 Task: Create in the project TrainForge in Backlog an issue 'Implement a feature for users to track and manage their expenses on a budget', assign it to team member softage.4@softage.net and change the status to IN PROGRESS.
Action: Mouse moved to (215, 59)
Screenshot: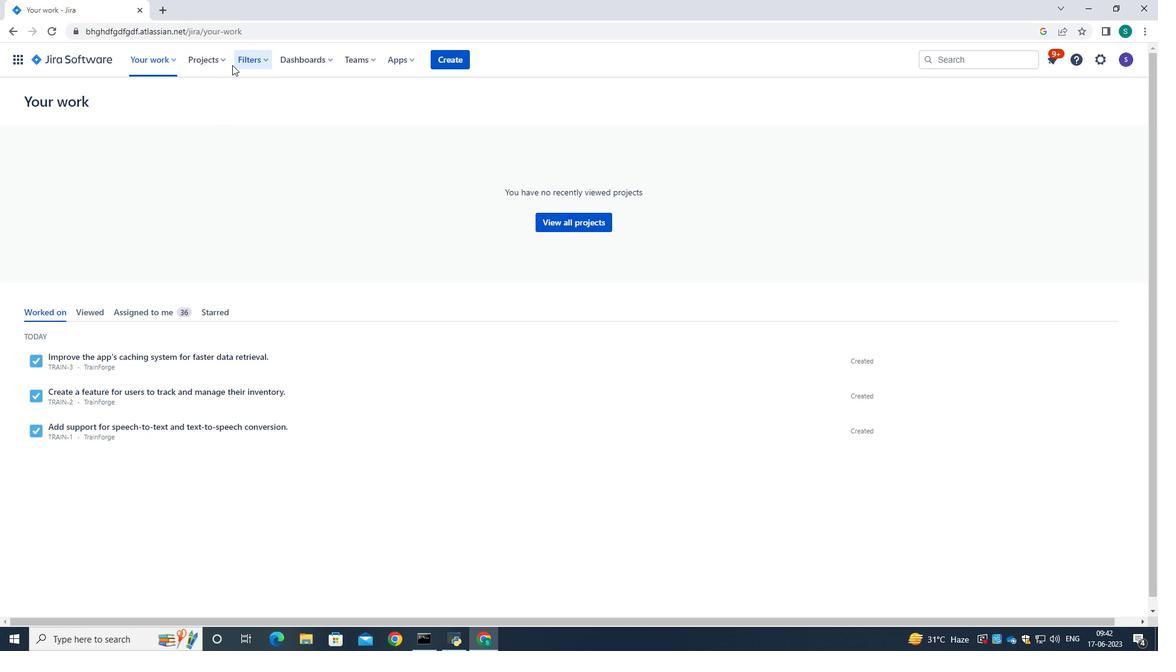 
Action: Mouse pressed left at (215, 59)
Screenshot: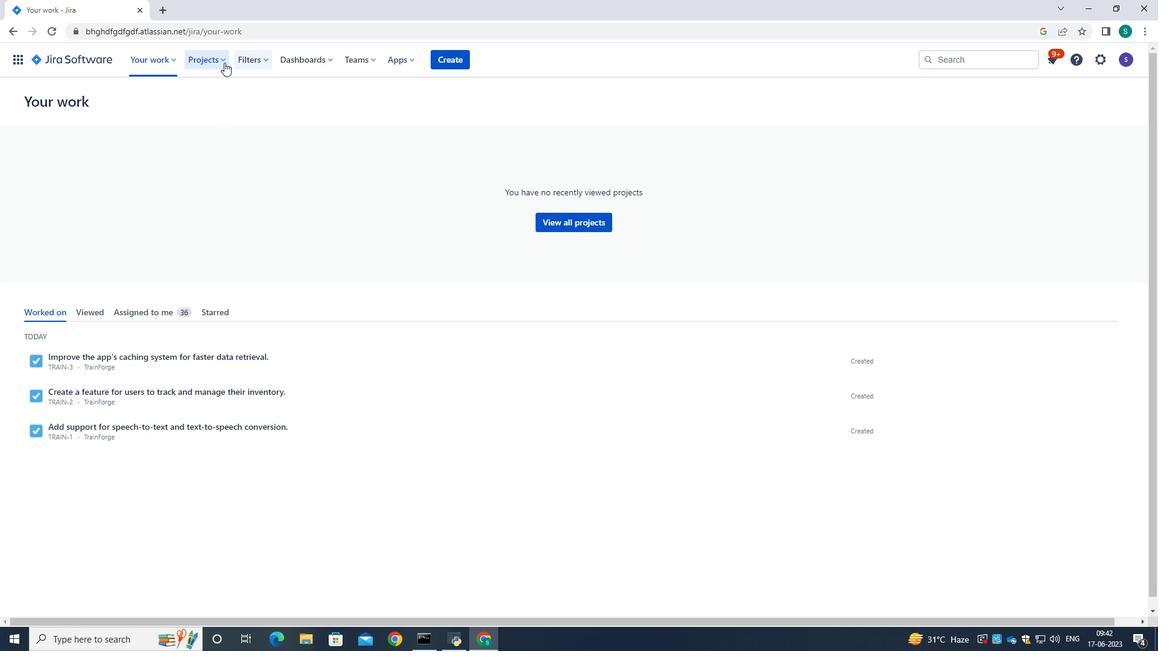 
Action: Mouse moved to (208, 117)
Screenshot: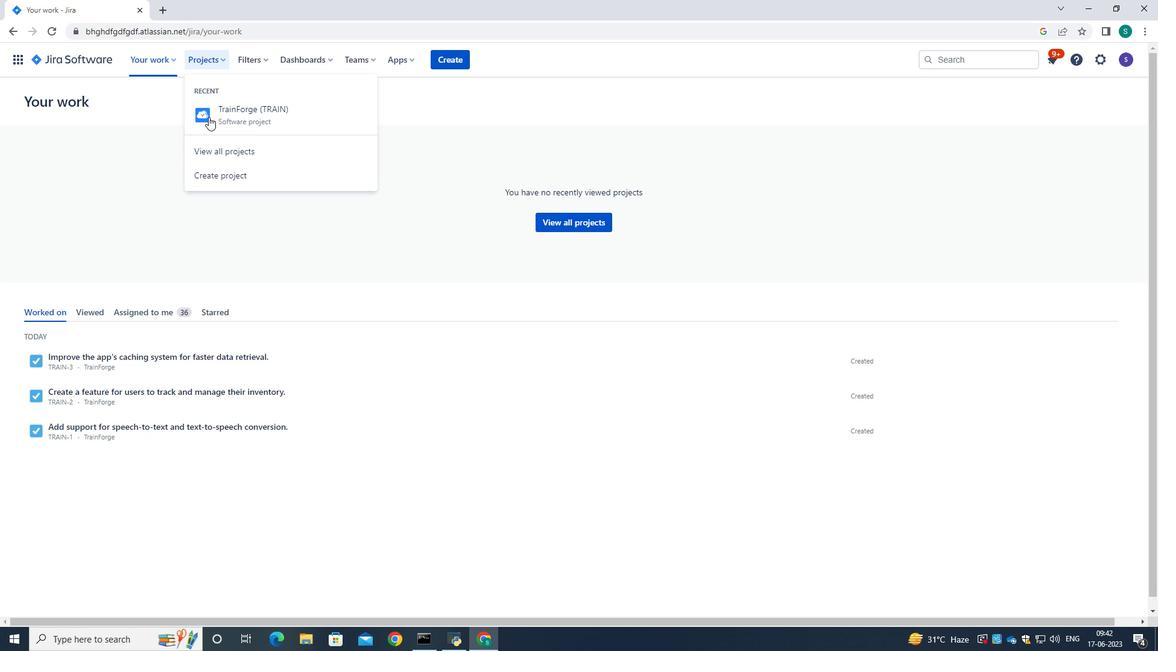 
Action: Mouse pressed left at (208, 117)
Screenshot: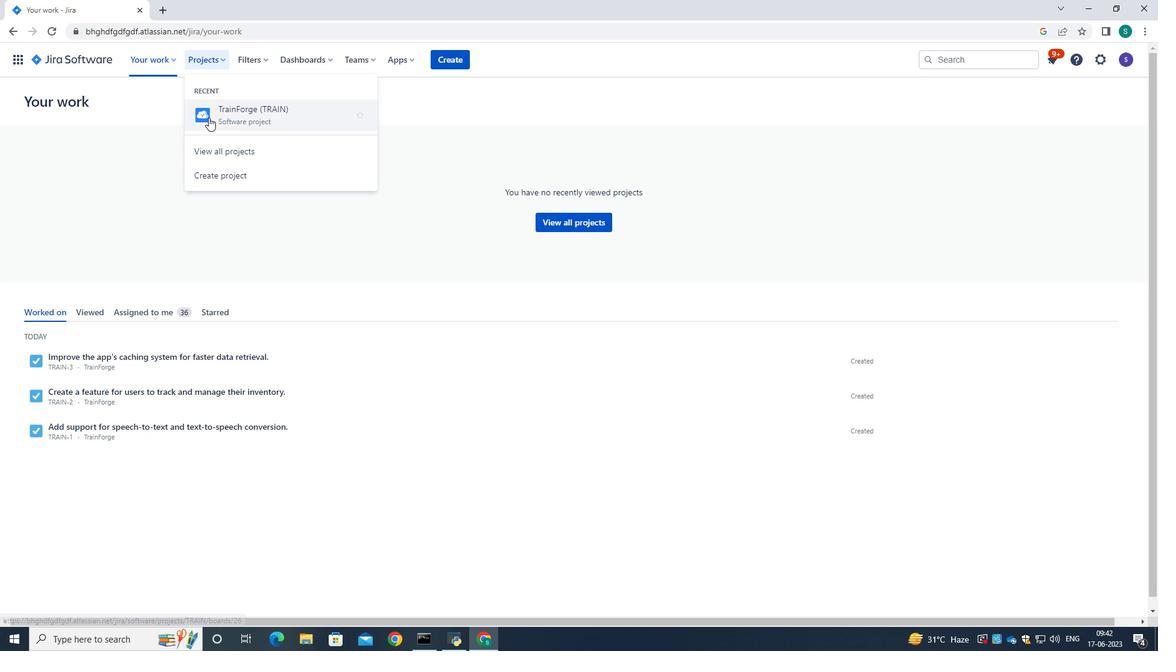
Action: Mouse moved to (55, 182)
Screenshot: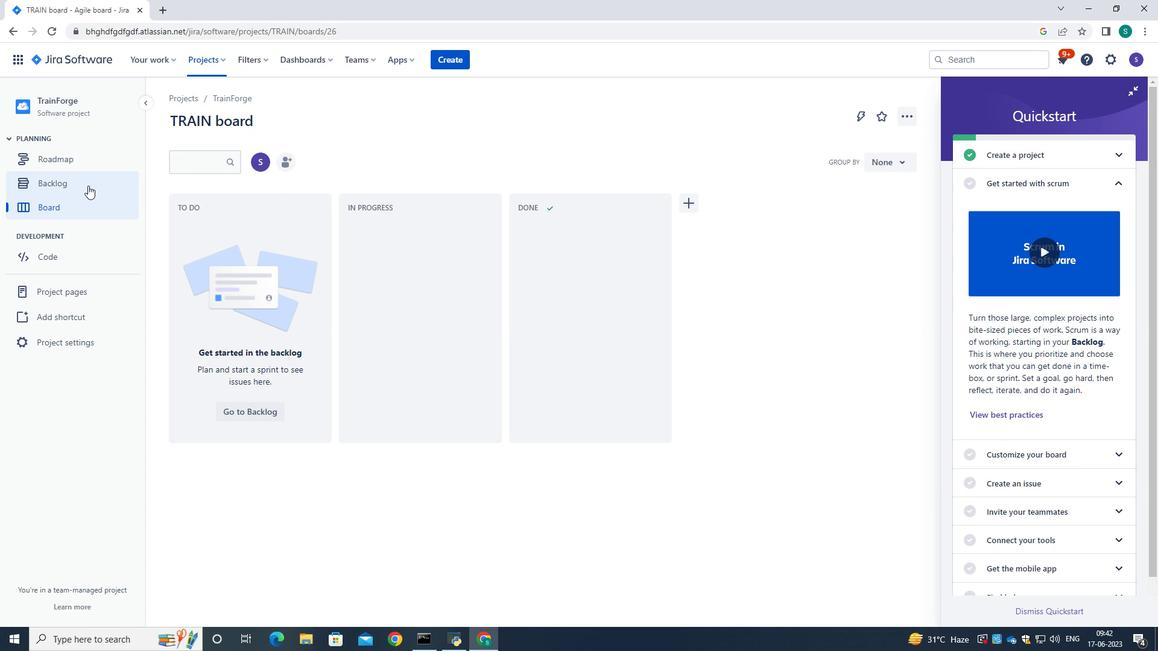 
Action: Mouse pressed left at (55, 182)
Screenshot: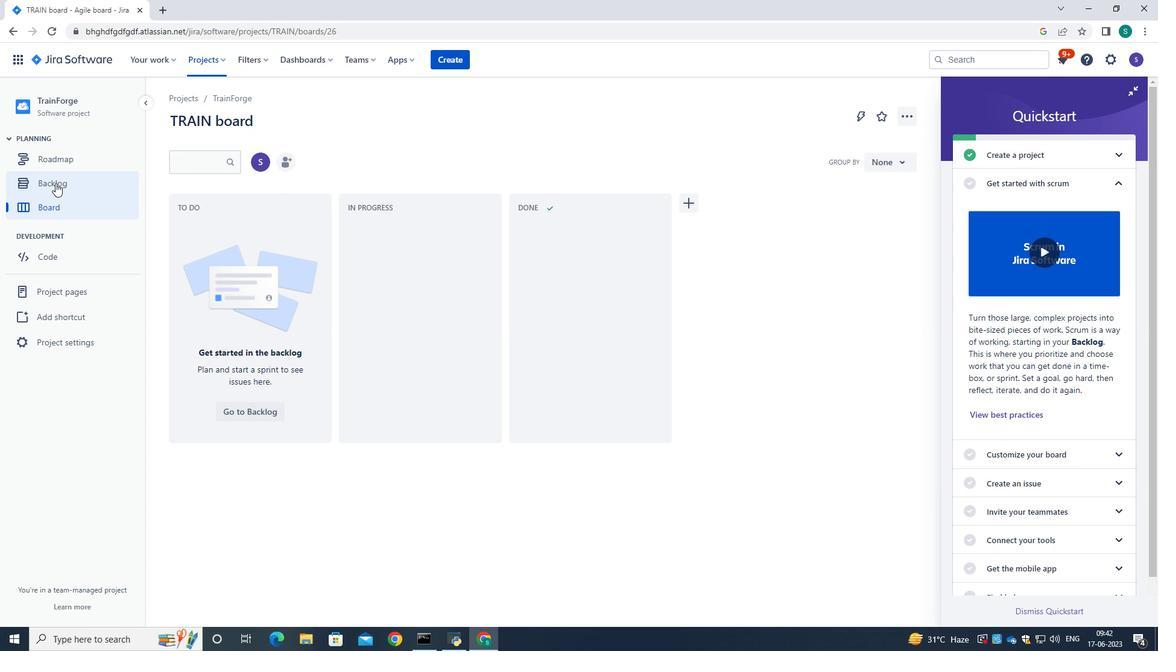 
Action: Mouse moved to (250, 291)
Screenshot: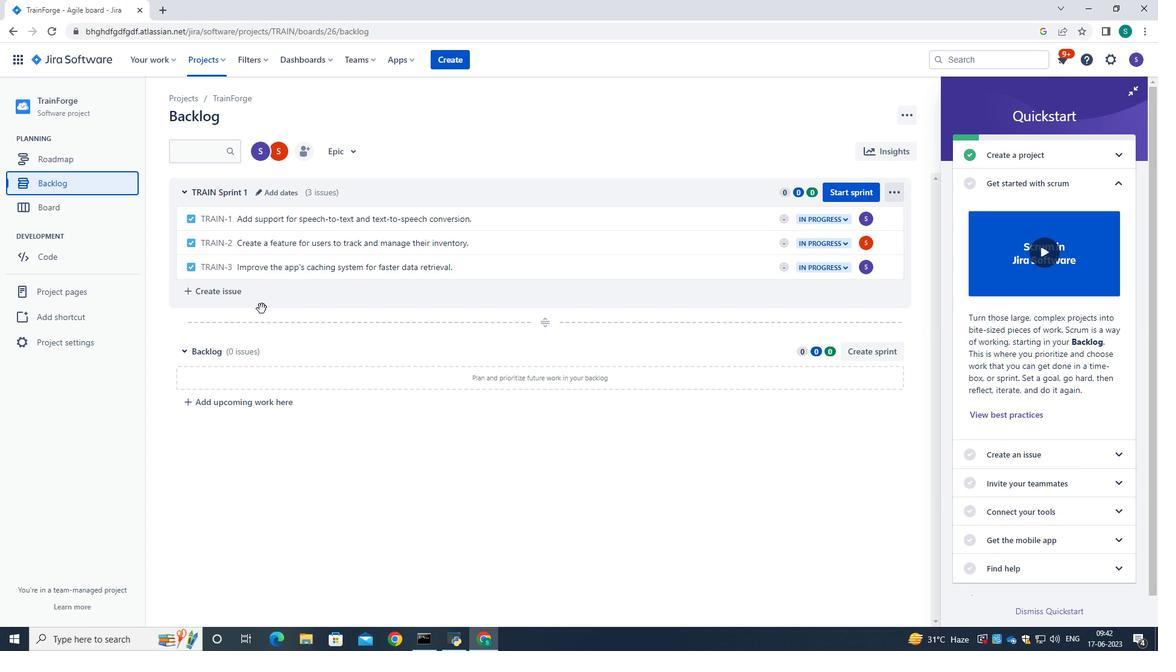 
Action: Mouse pressed left at (250, 291)
Screenshot: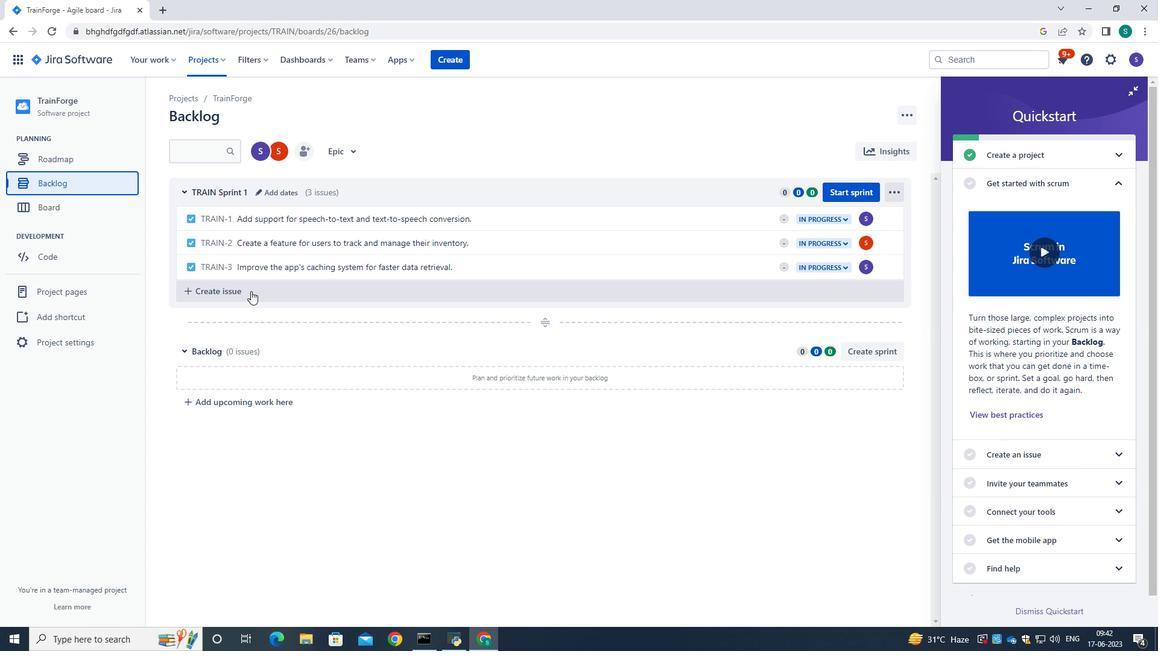 
Action: Mouse moved to (264, 291)
Screenshot: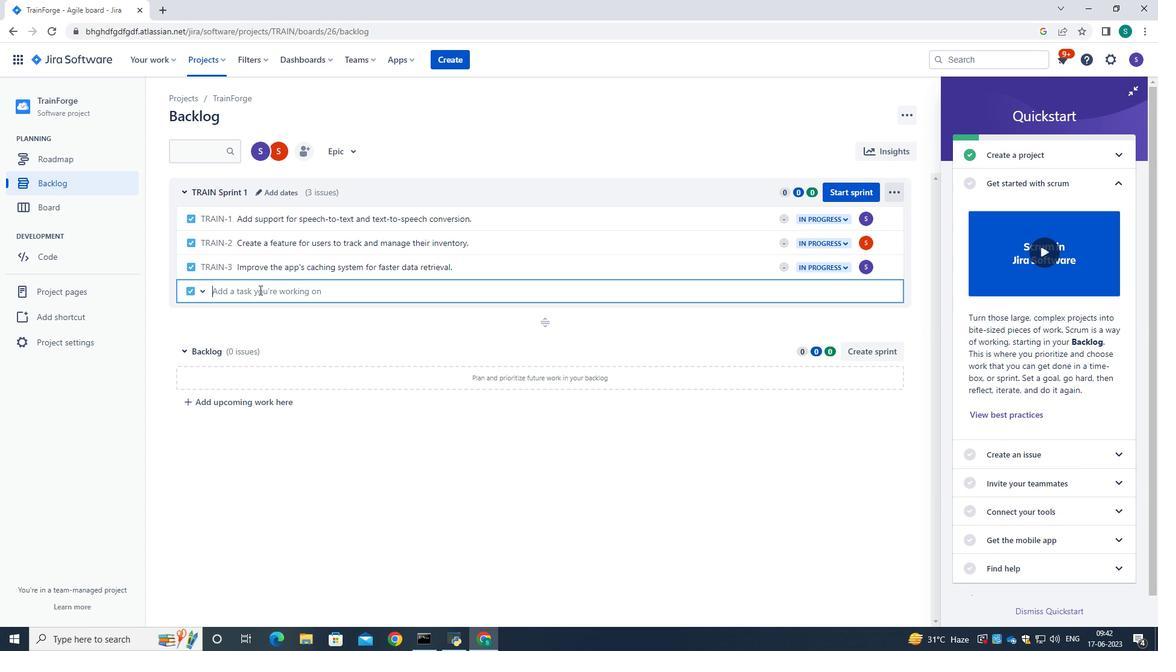 
Action: Mouse pressed left at (264, 291)
Screenshot: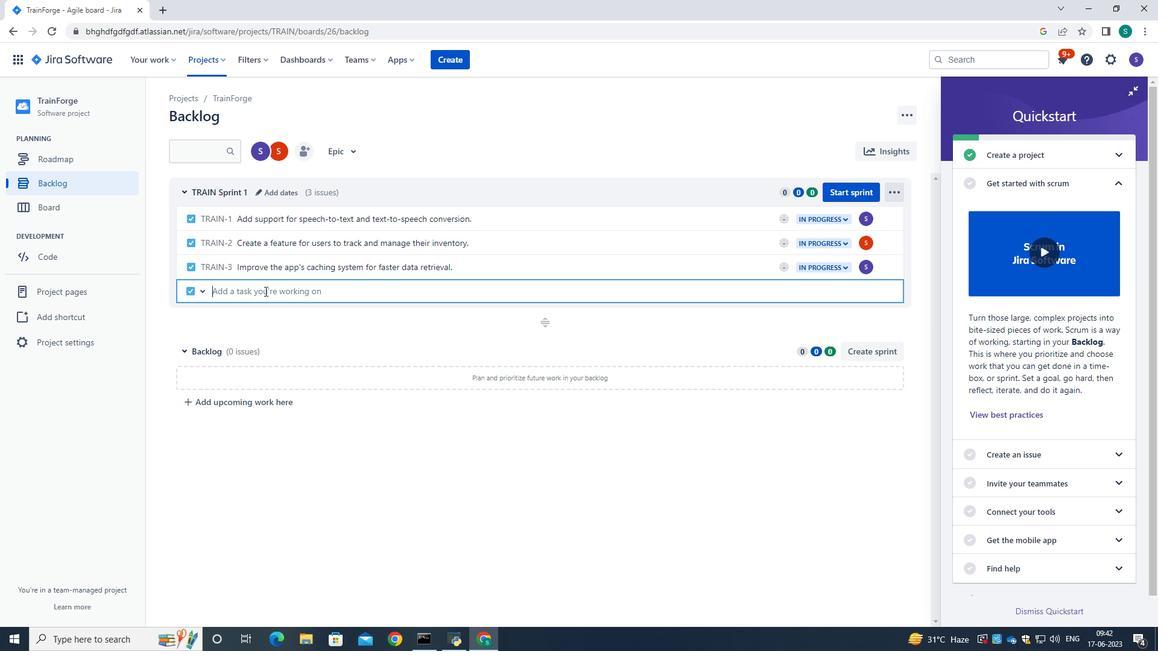 
Action: Key pressed <Key.caps_lock>I<Key.caps_lock>mplet<Key.backspace>ment<Key.space>a<Key.space>feature<Key.space>for<Key.space>users<Key.space>to<Key.space>track<Key.space>and<Key.space>manage<Key.space>their<Key.space>expenc<Key.backspace>ses<Key.space>on<Key.space>a<Key.space>bug<Key.backspace>dge.<Key.backspace>r.<Key.backspace><Key.backspace>t.,<Key.backspace><Key.enter>
Screenshot: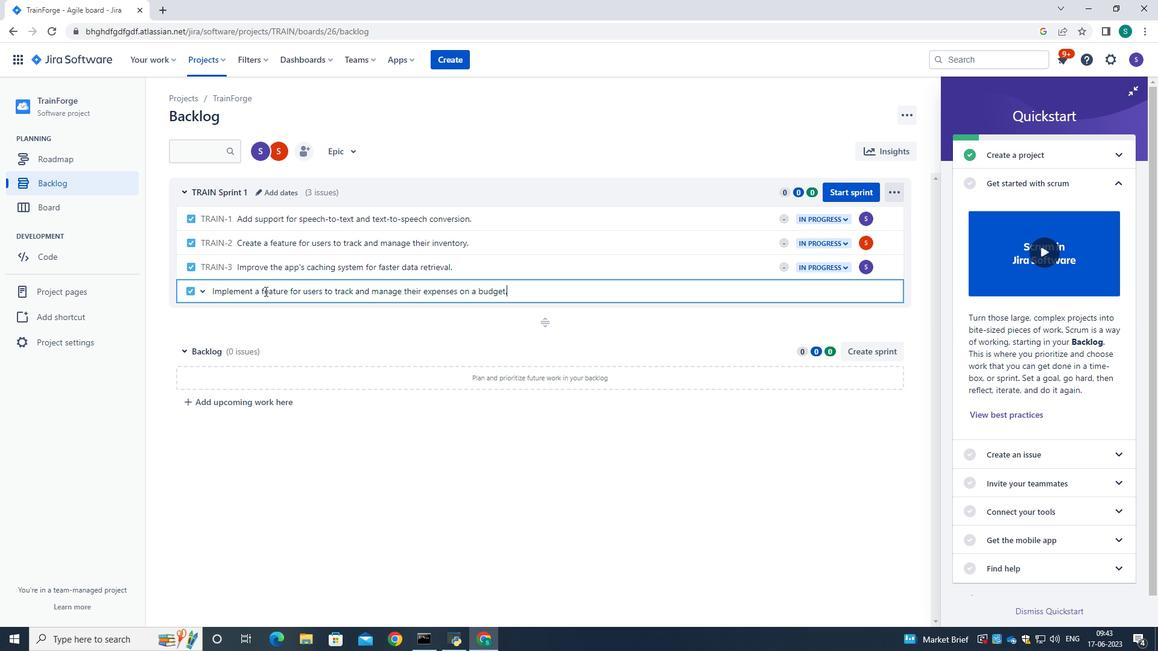 
Action: Mouse moved to (870, 291)
Screenshot: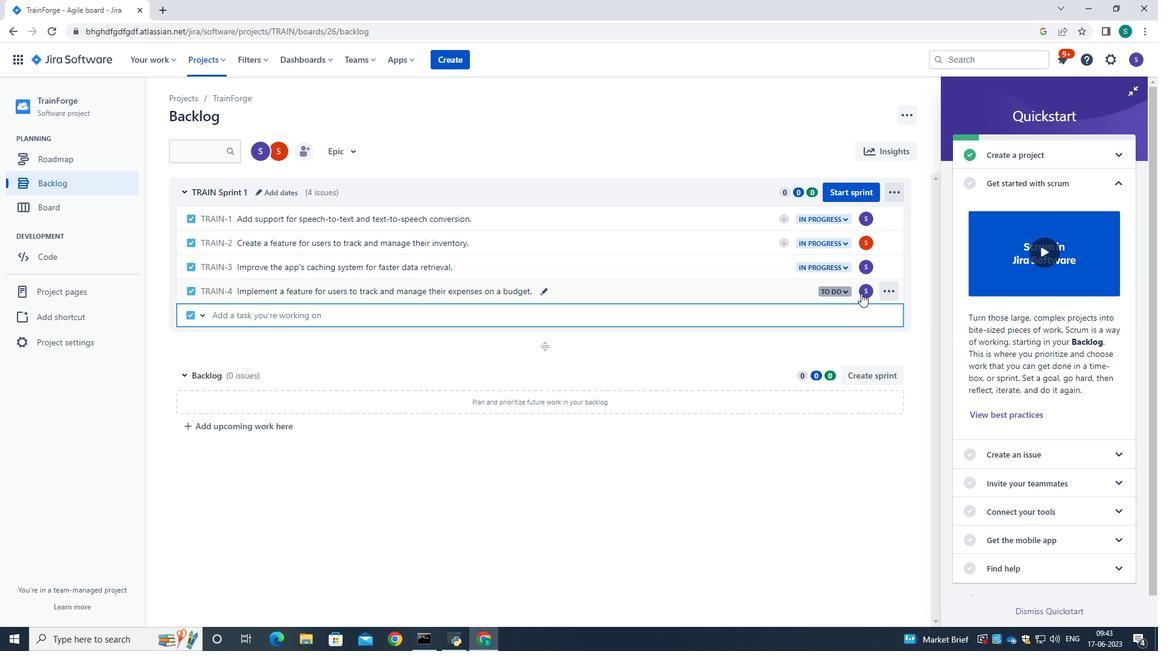 
Action: Mouse pressed left at (870, 291)
Screenshot: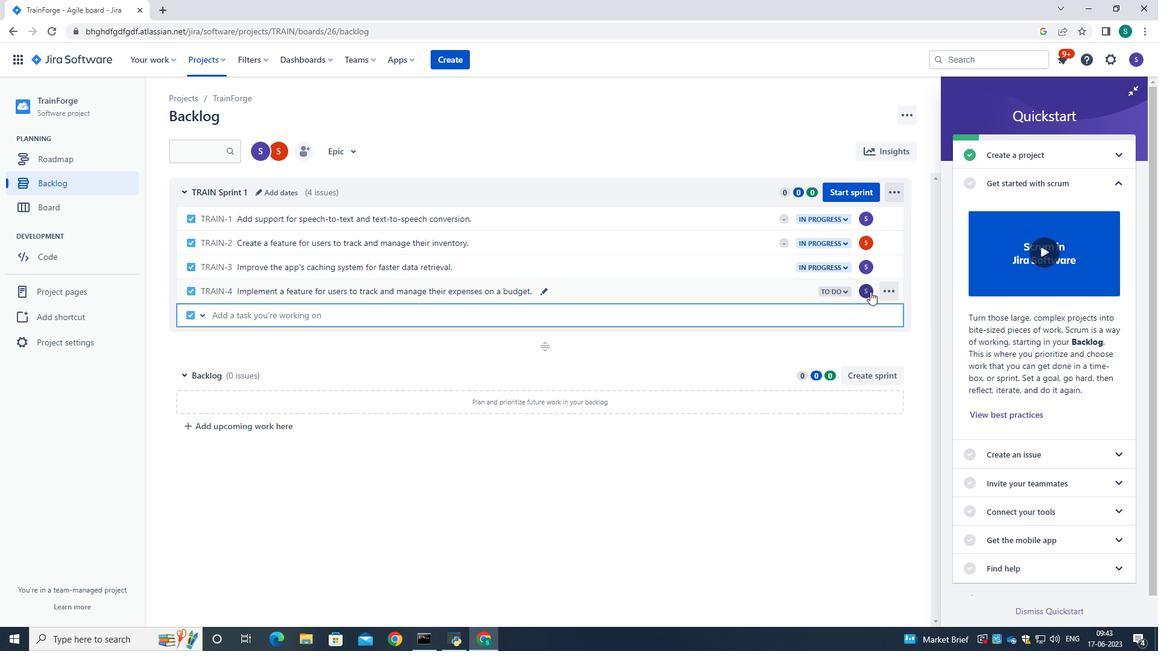 
Action: Mouse moved to (815, 322)
Screenshot: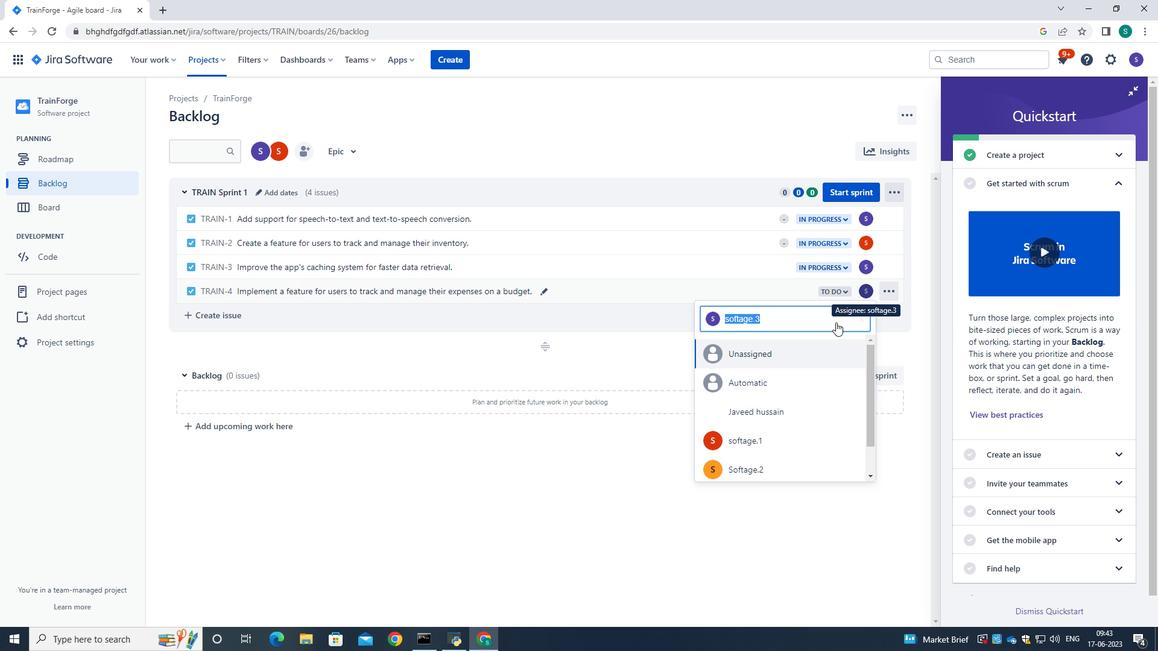
Action: Key pressed <Key.backspace>softage.4<Key.shift>@softage.net
Screenshot: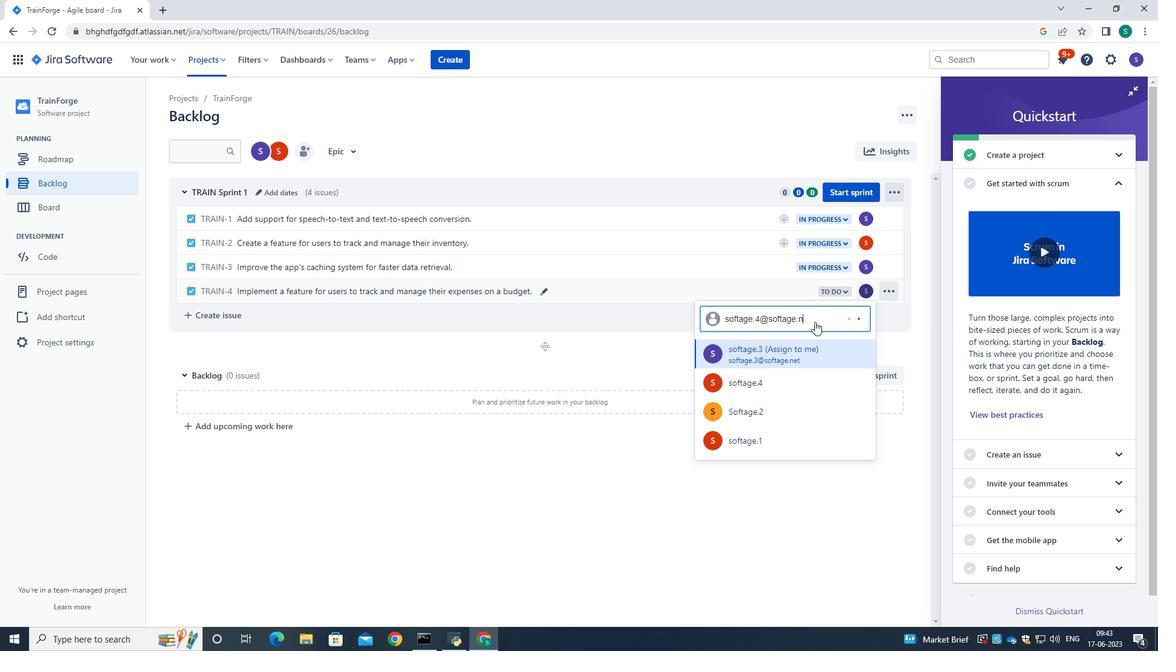 
Action: Mouse moved to (777, 351)
Screenshot: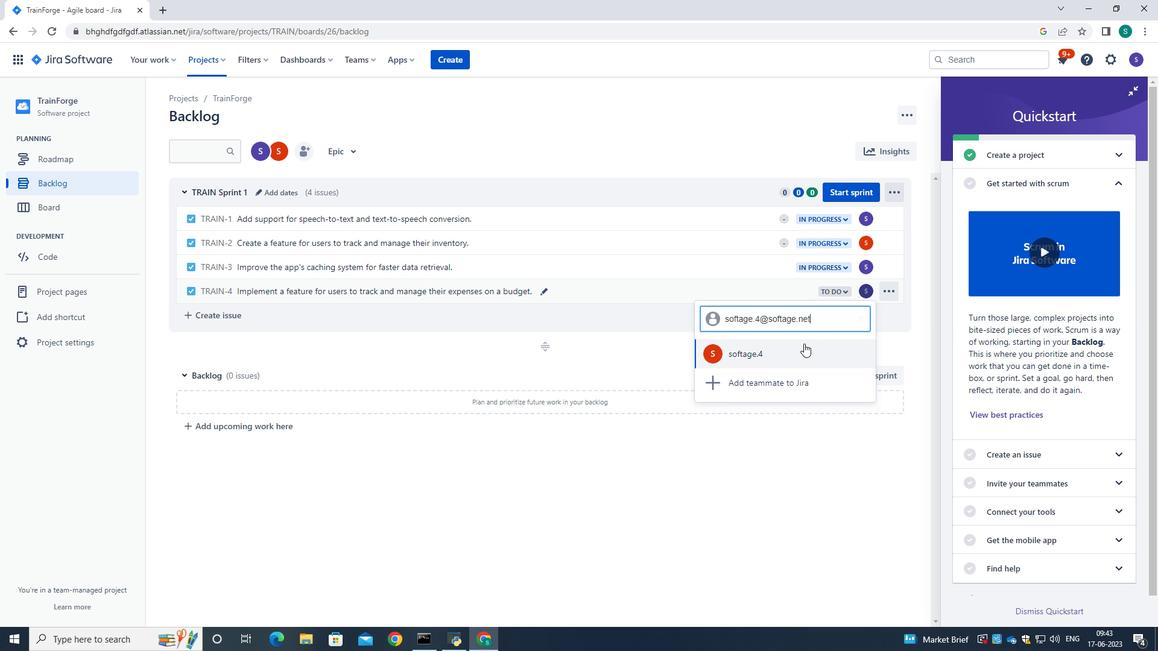 
Action: Mouse pressed left at (777, 351)
Screenshot: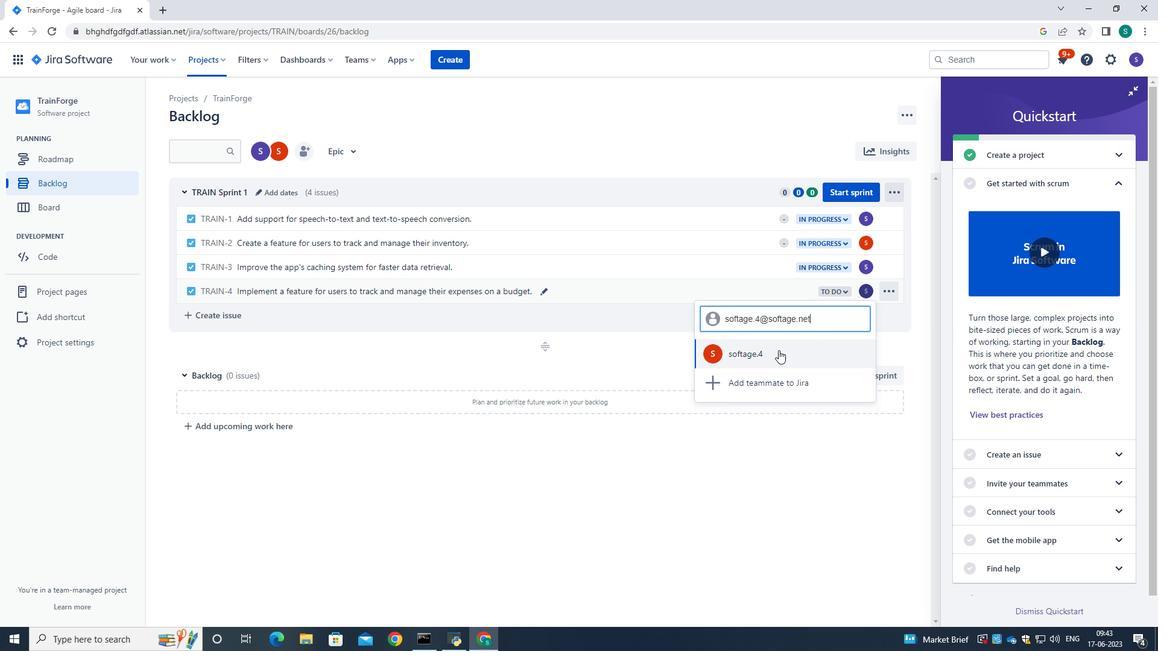 
Action: Mouse moved to (836, 292)
Screenshot: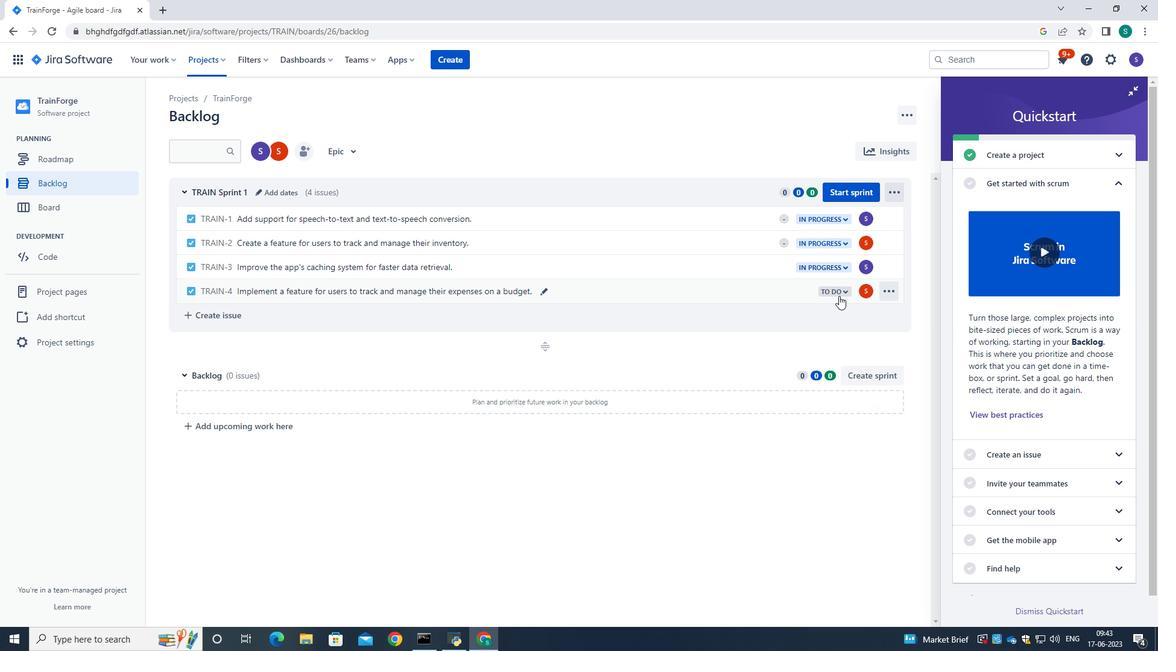 
Action: Mouse pressed left at (836, 292)
Screenshot: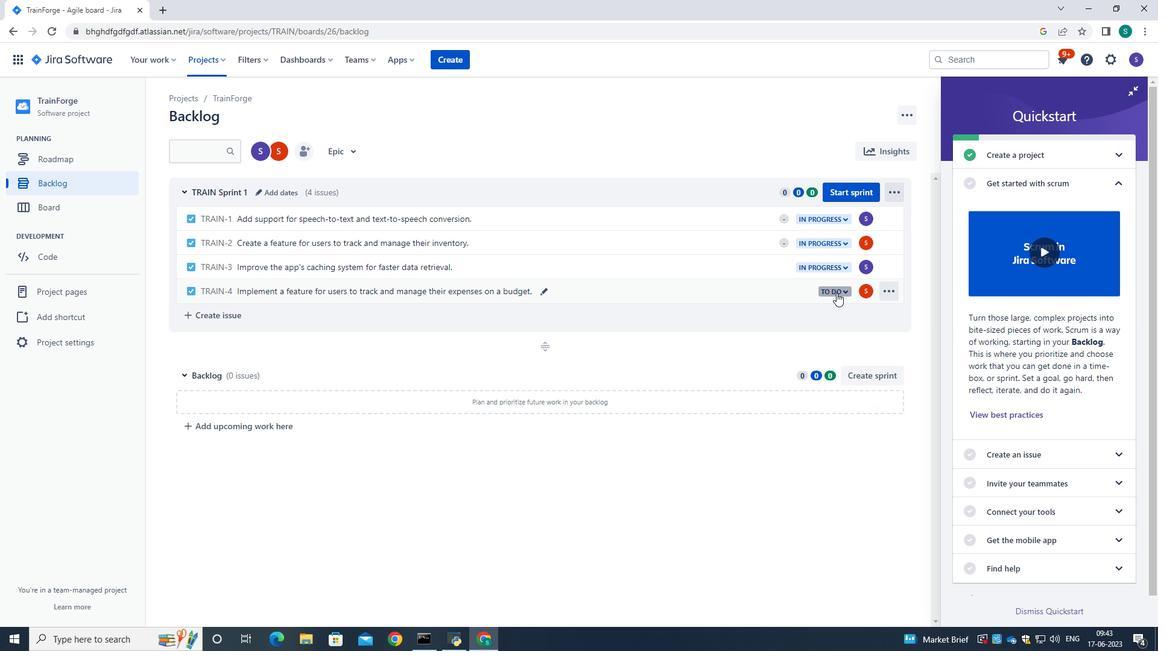 
Action: Mouse moved to (850, 318)
Screenshot: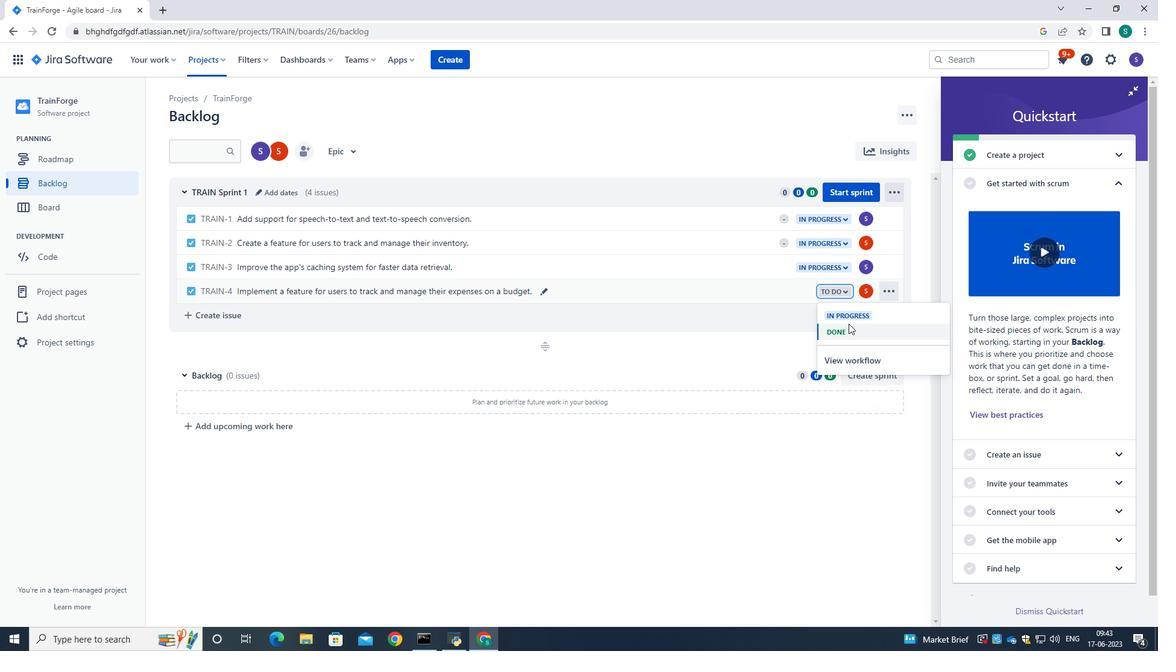
Action: Mouse pressed left at (850, 318)
Screenshot: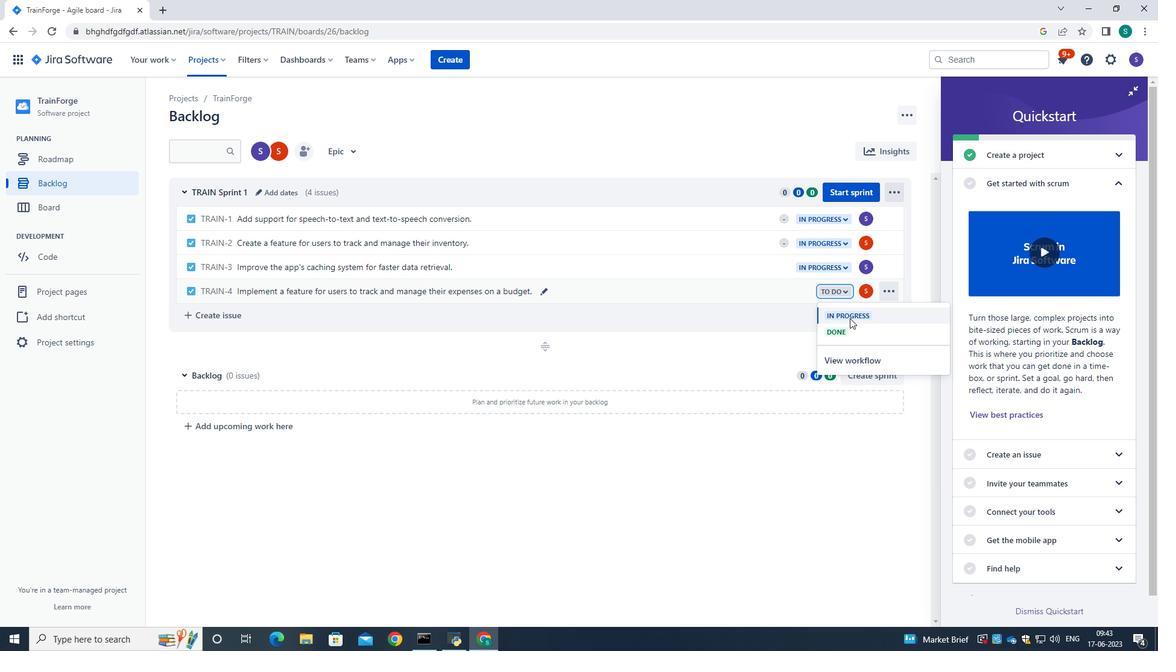 
Action: Mouse moved to (749, 342)
Screenshot: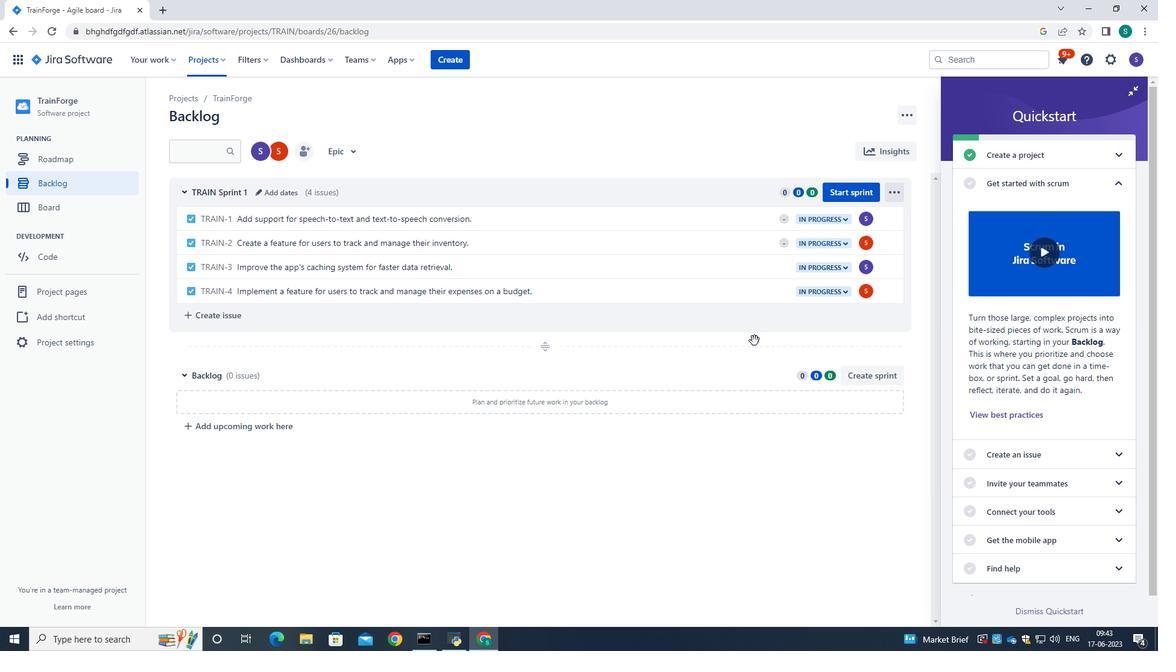 
Action: Mouse pressed left at (749, 342)
Screenshot: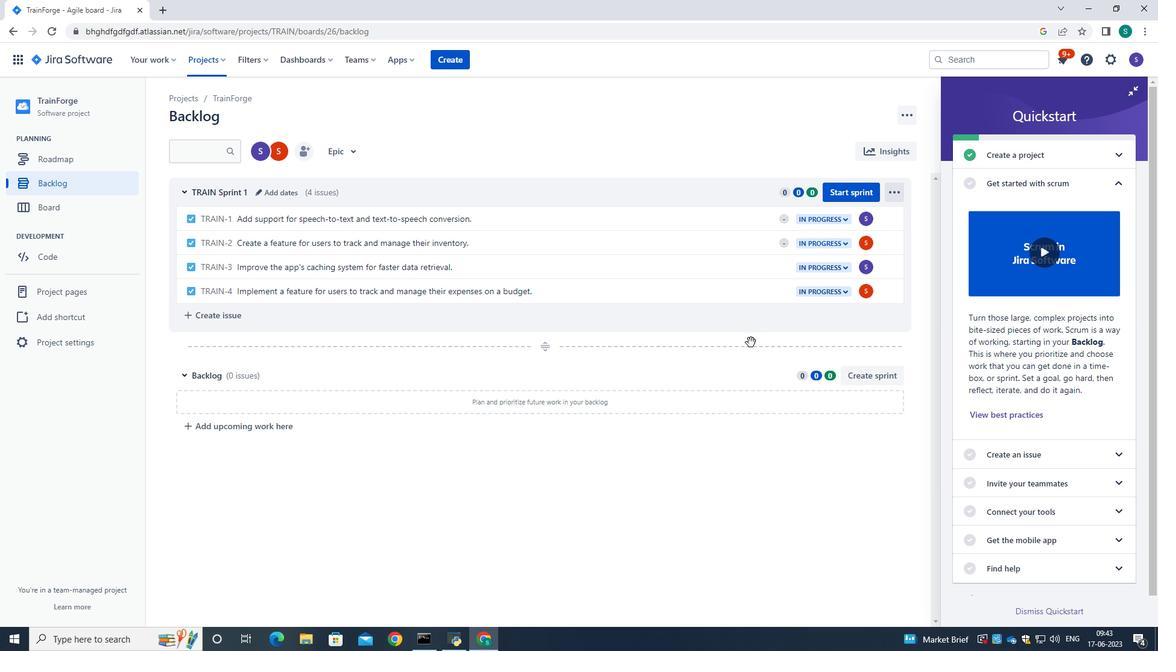 
